 Task: Add Sprouts Organic Diced Green Chiles to the cart.
Action: Mouse moved to (37, 387)
Screenshot: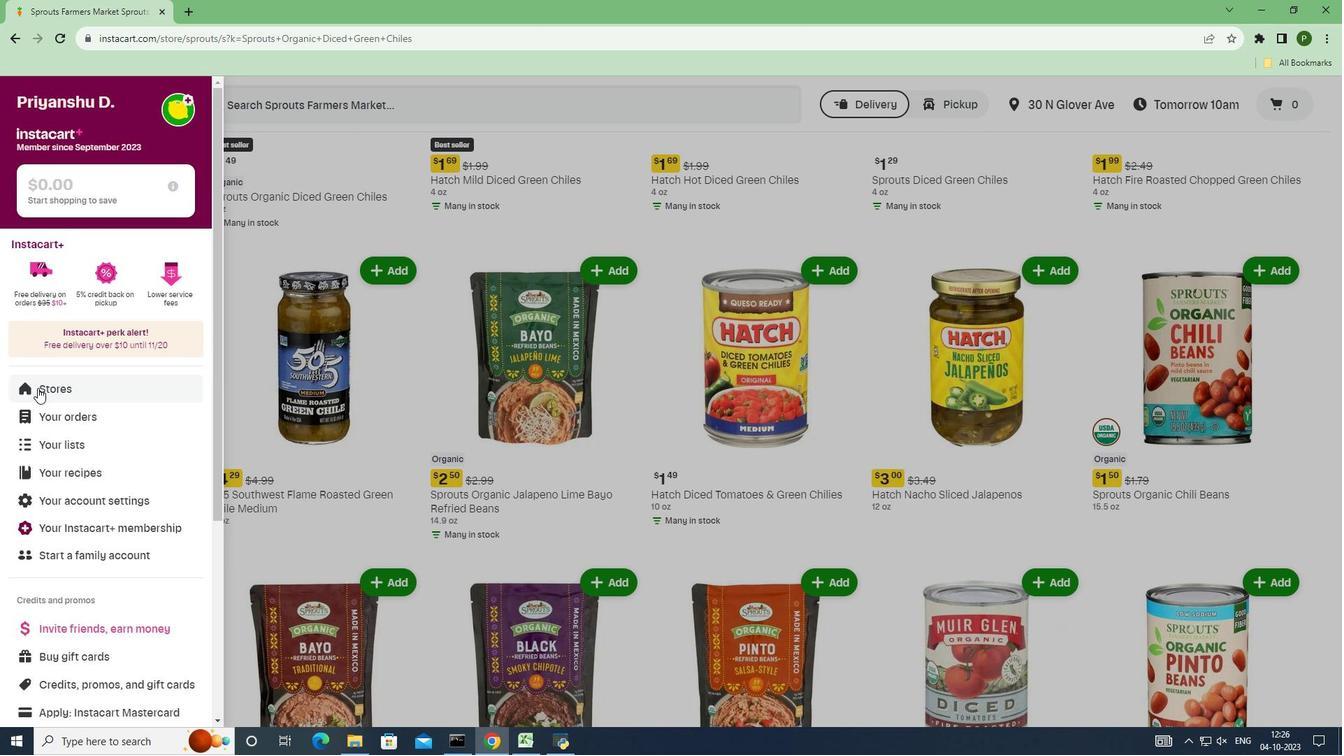 
Action: Mouse pressed left at (37, 387)
Screenshot: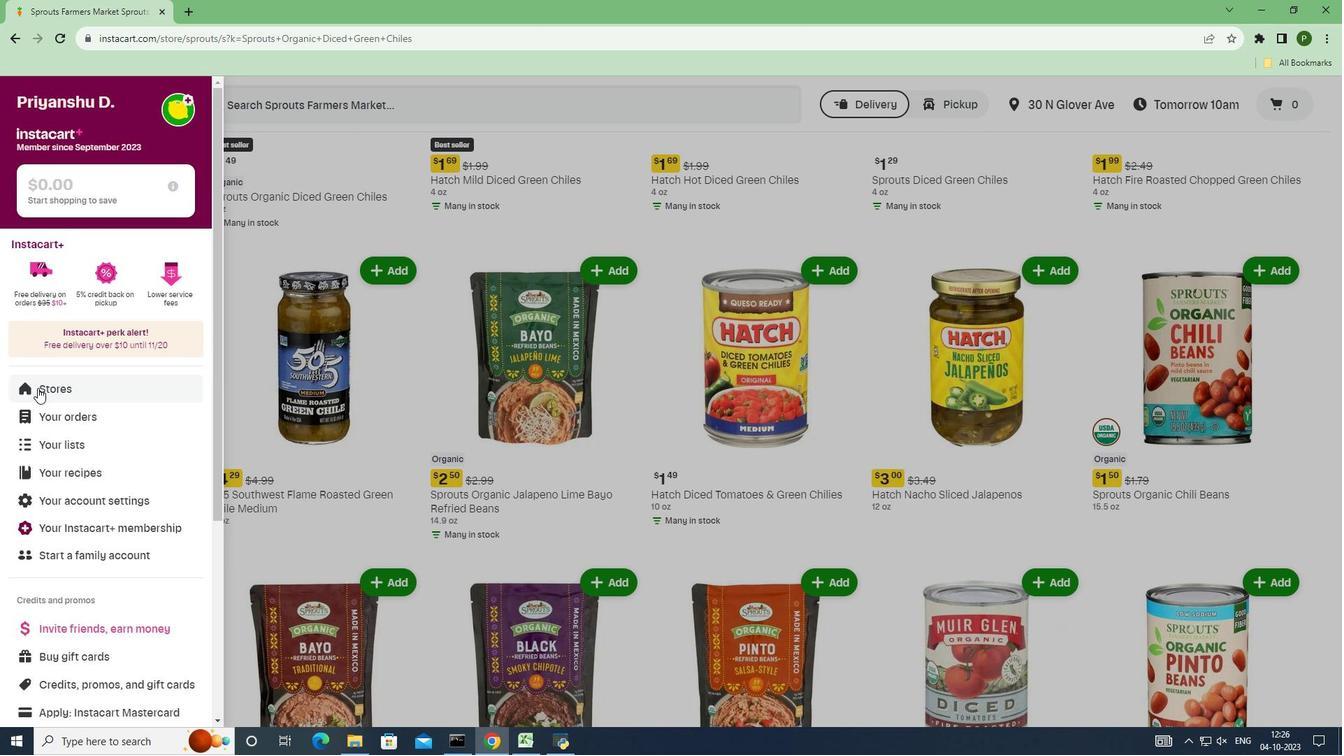 
Action: Mouse moved to (325, 164)
Screenshot: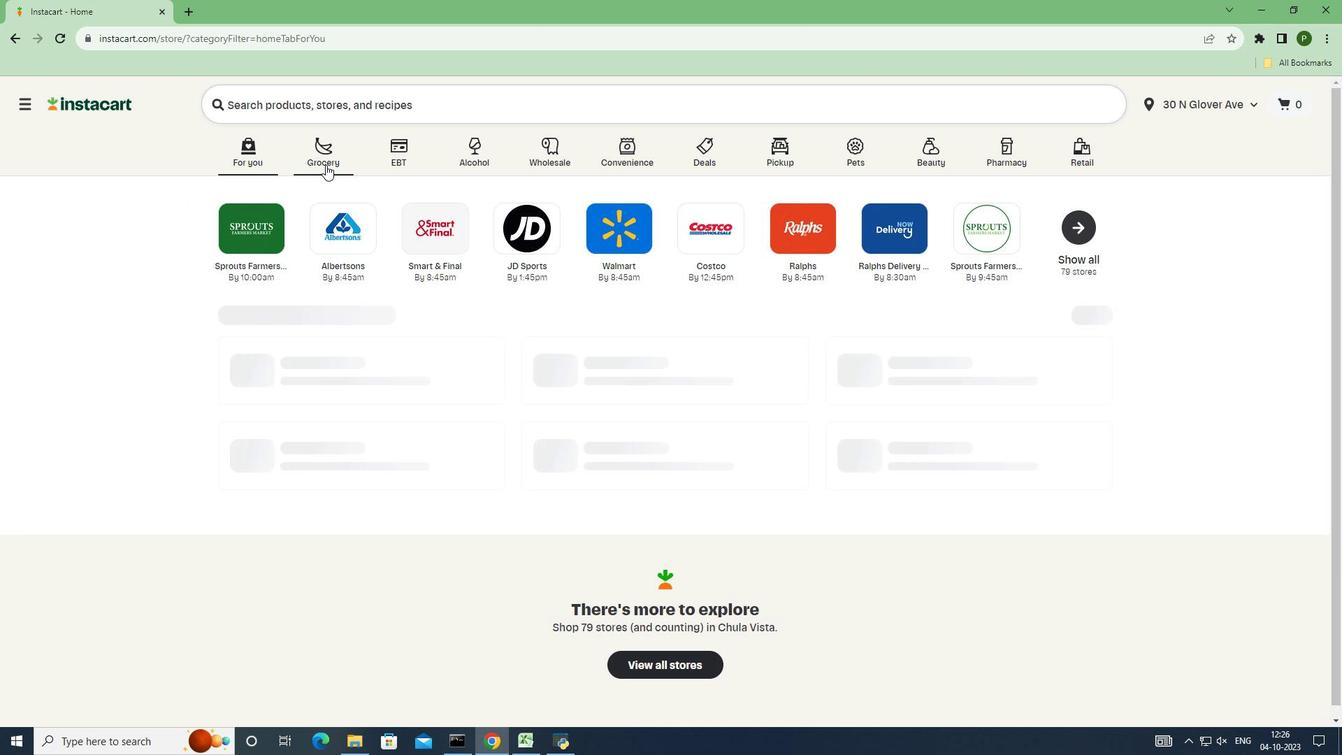 
Action: Mouse pressed left at (325, 164)
Screenshot: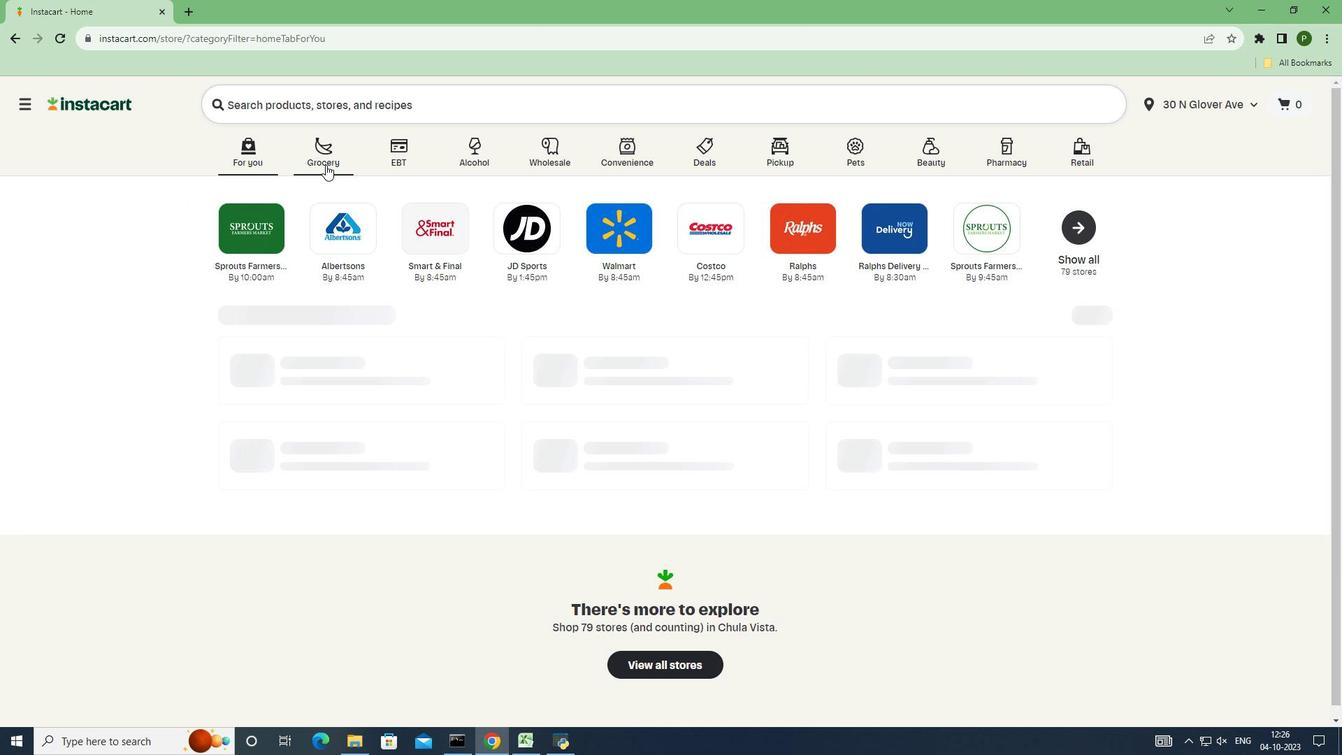 
Action: Mouse moved to (841, 334)
Screenshot: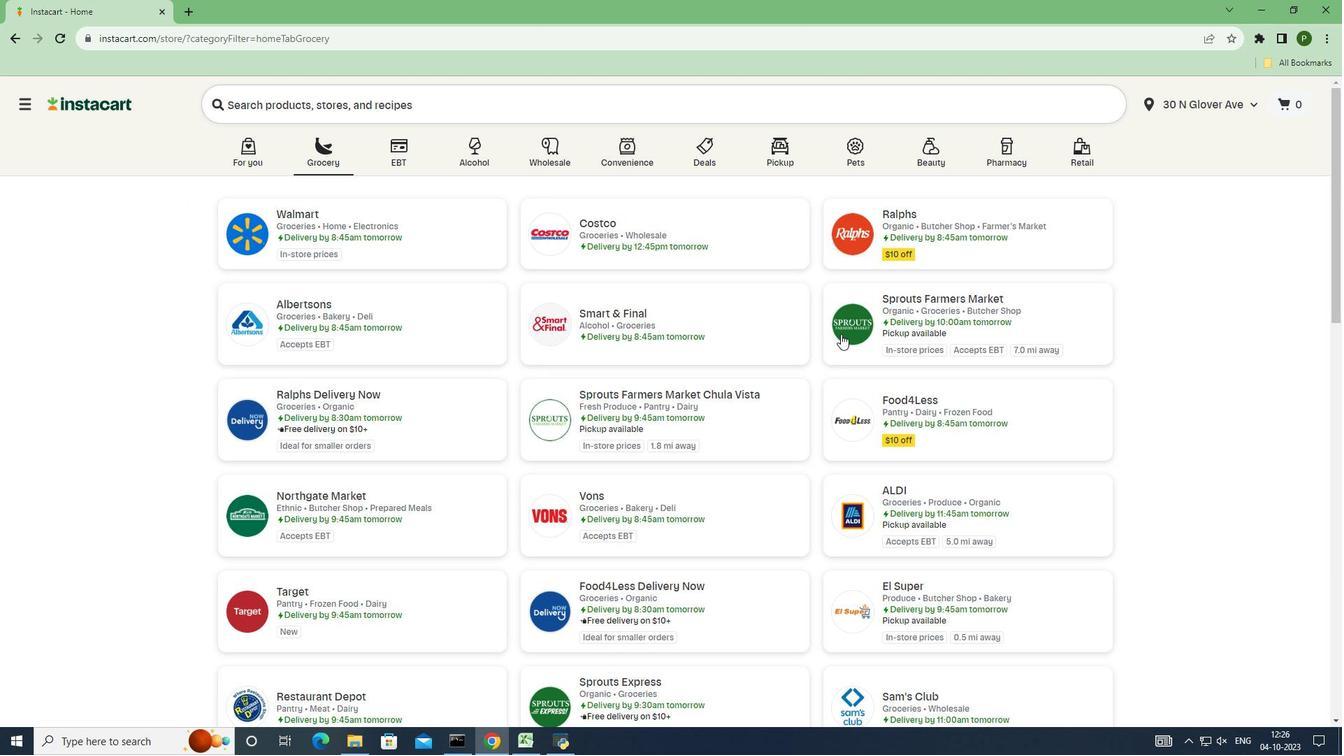 
Action: Mouse pressed left at (841, 334)
Screenshot: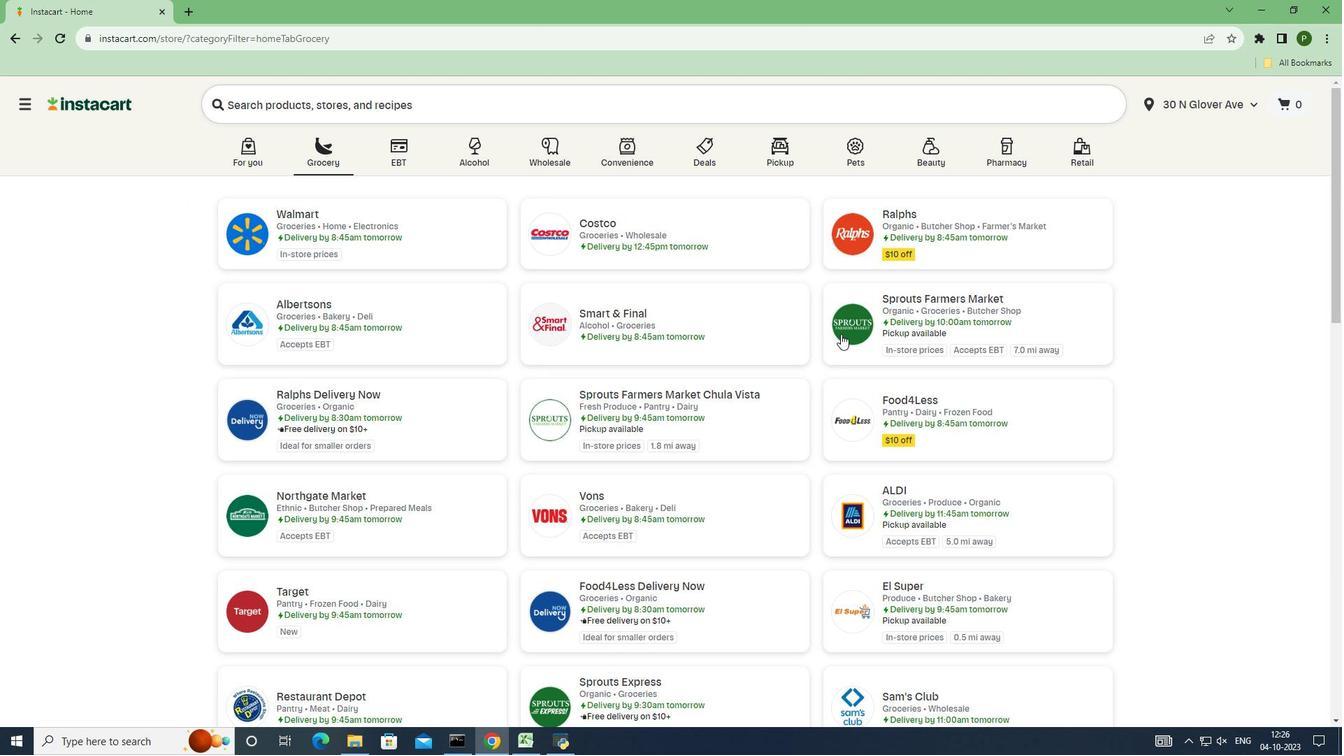 
Action: Mouse moved to (106, 400)
Screenshot: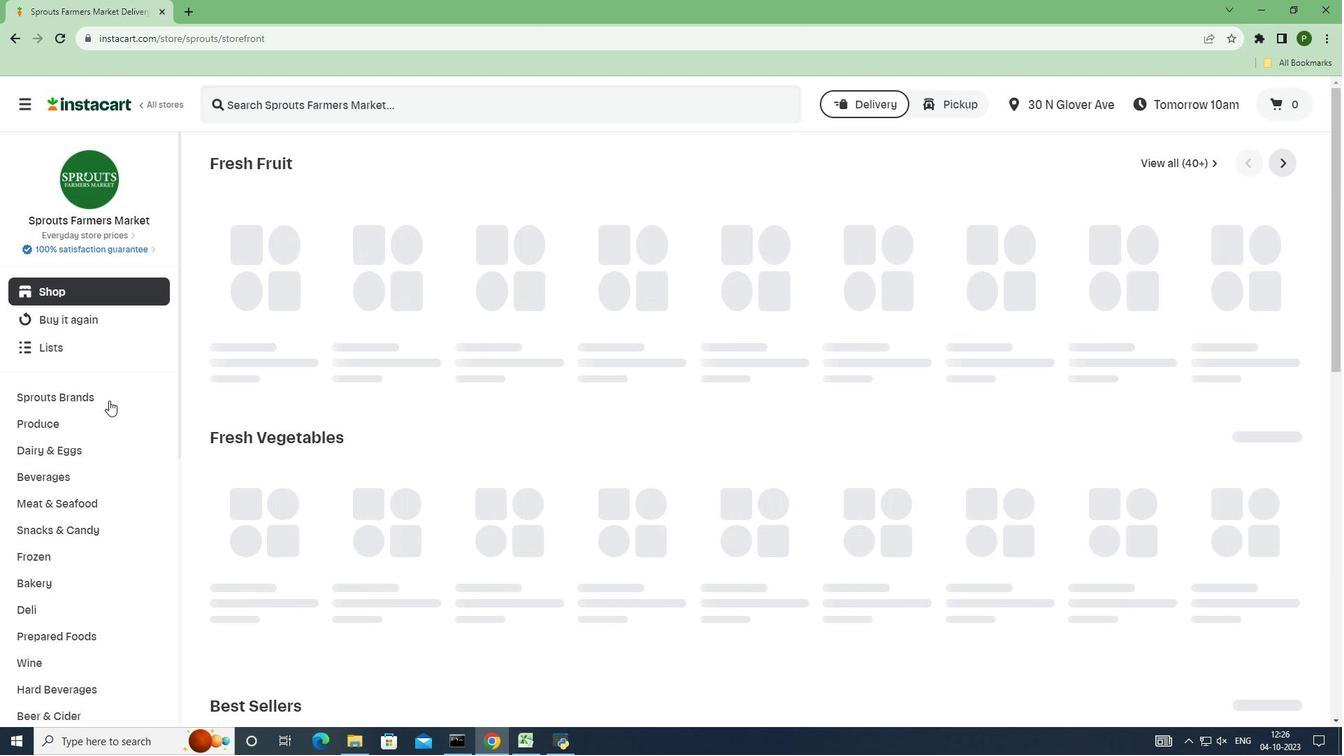 
Action: Mouse pressed left at (106, 400)
Screenshot: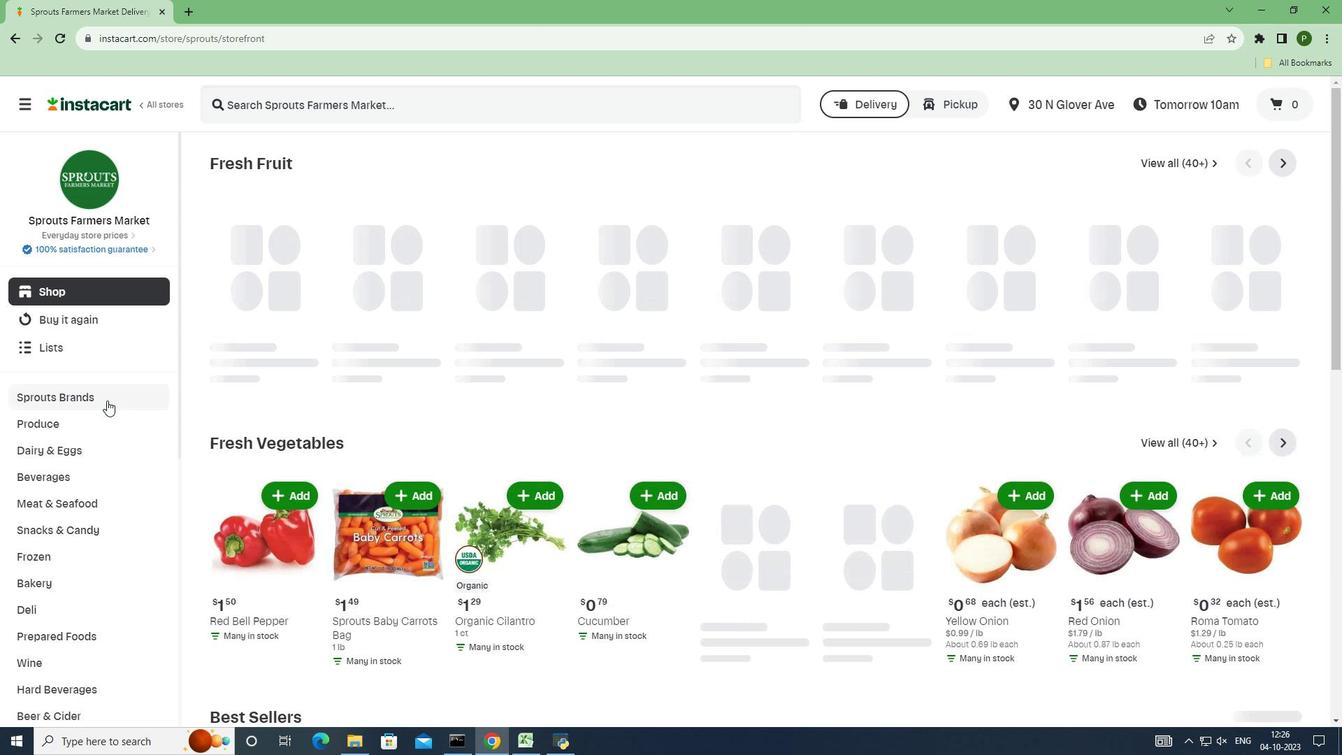 
Action: Mouse moved to (83, 500)
Screenshot: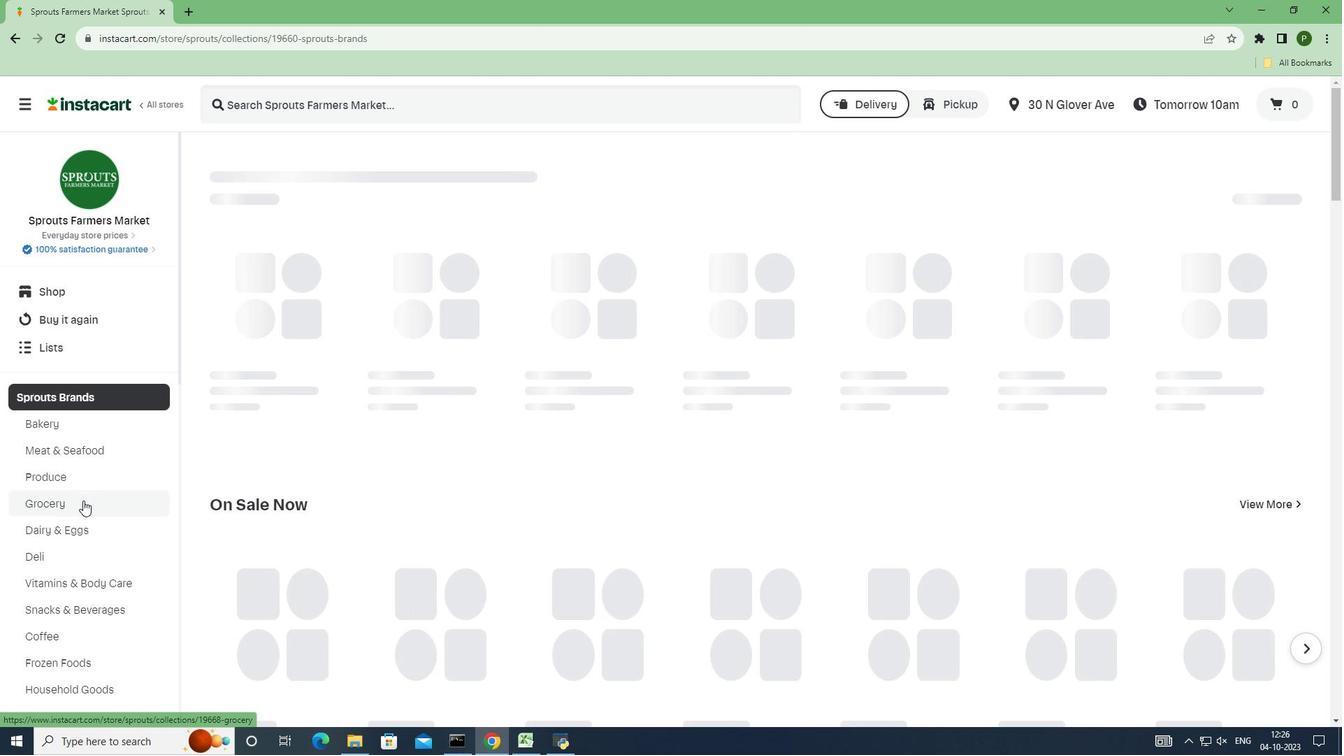 
Action: Mouse pressed left at (83, 500)
Screenshot: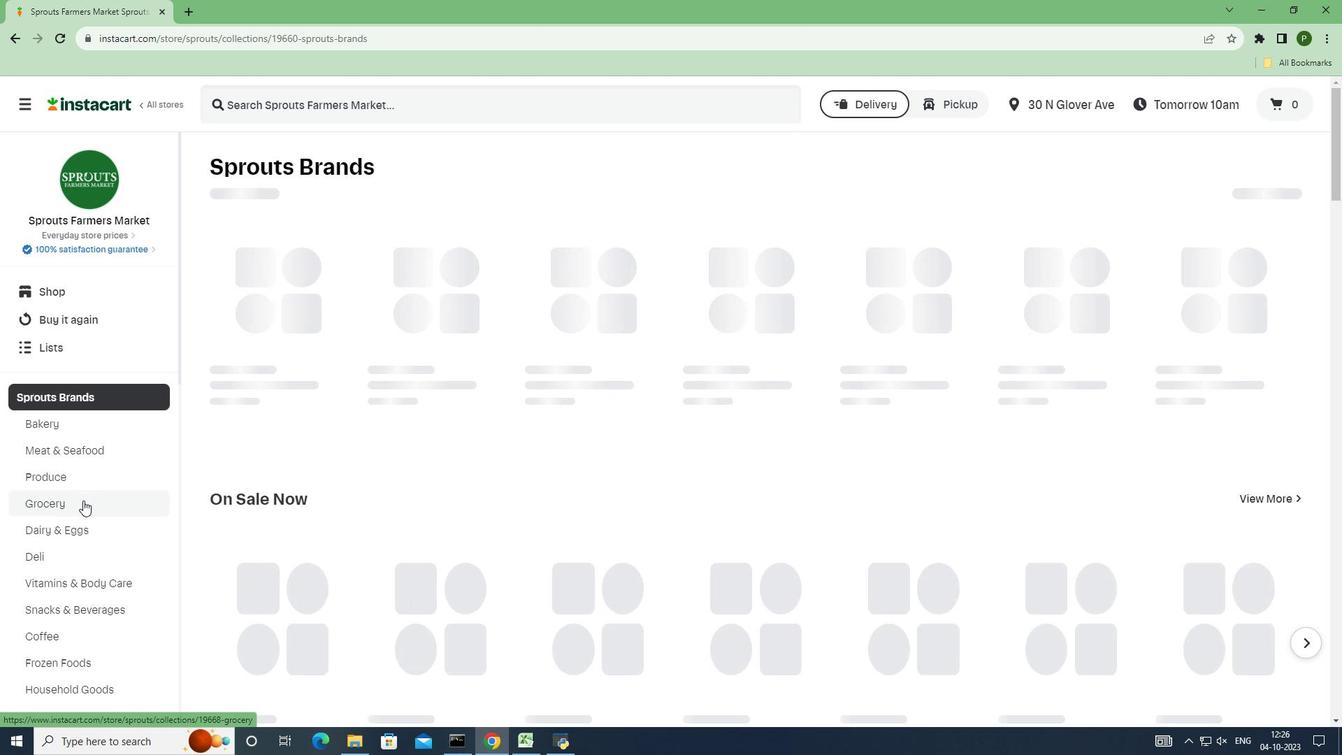 
Action: Mouse moved to (255, 272)
Screenshot: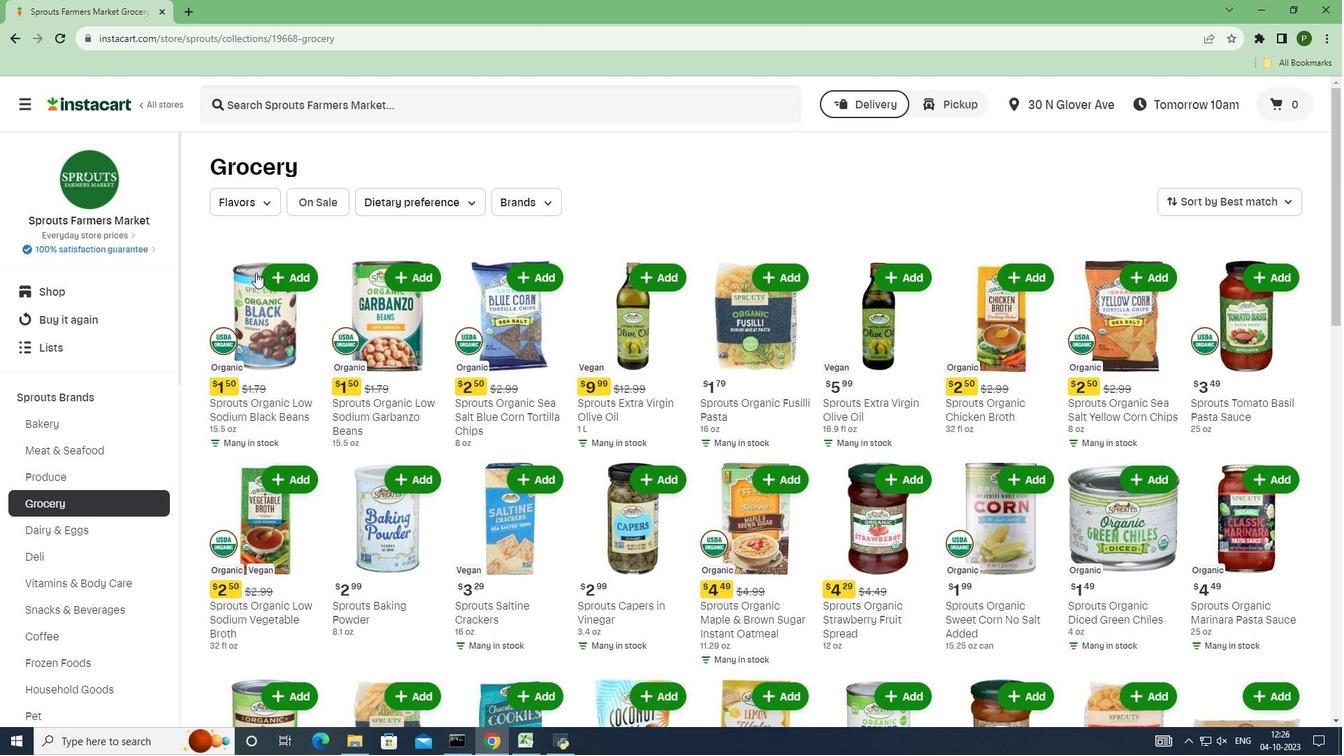 
Action: Mouse scrolled (255, 271) with delta (0, 0)
Screenshot: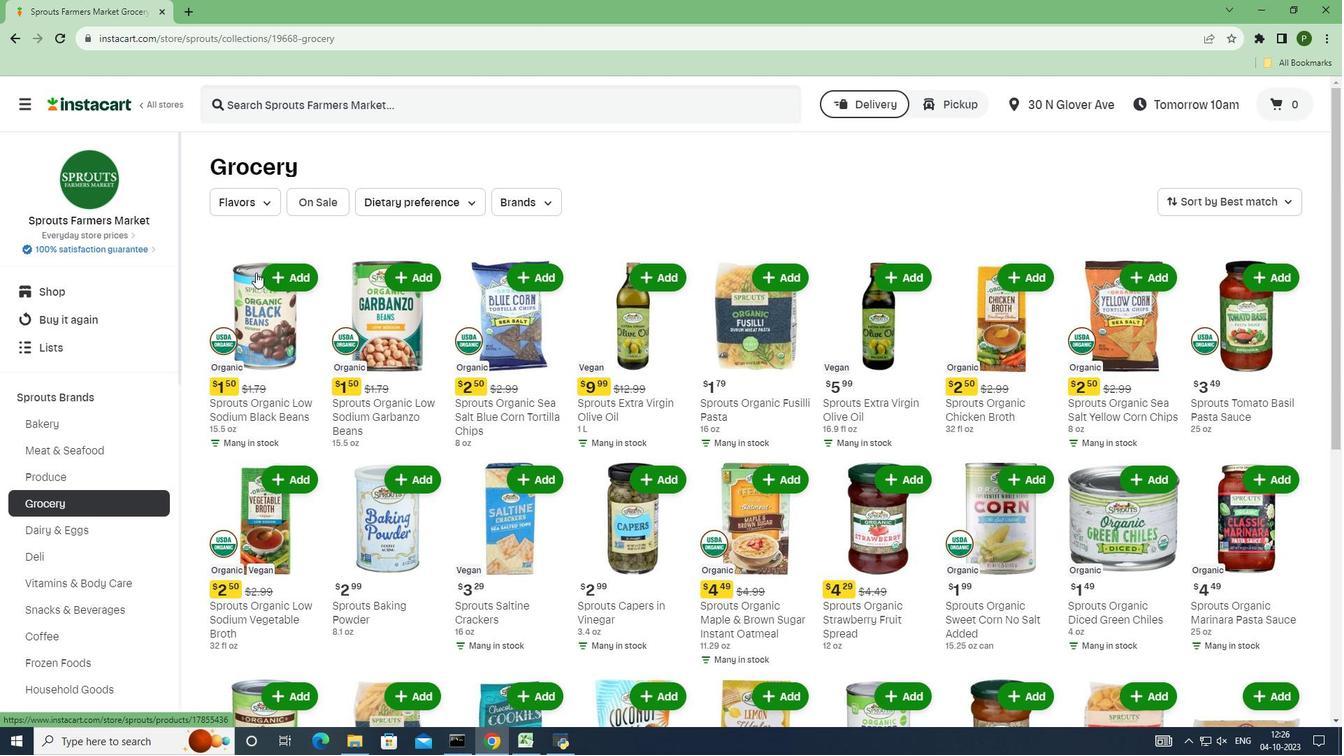 
Action: Mouse moved to (267, 282)
Screenshot: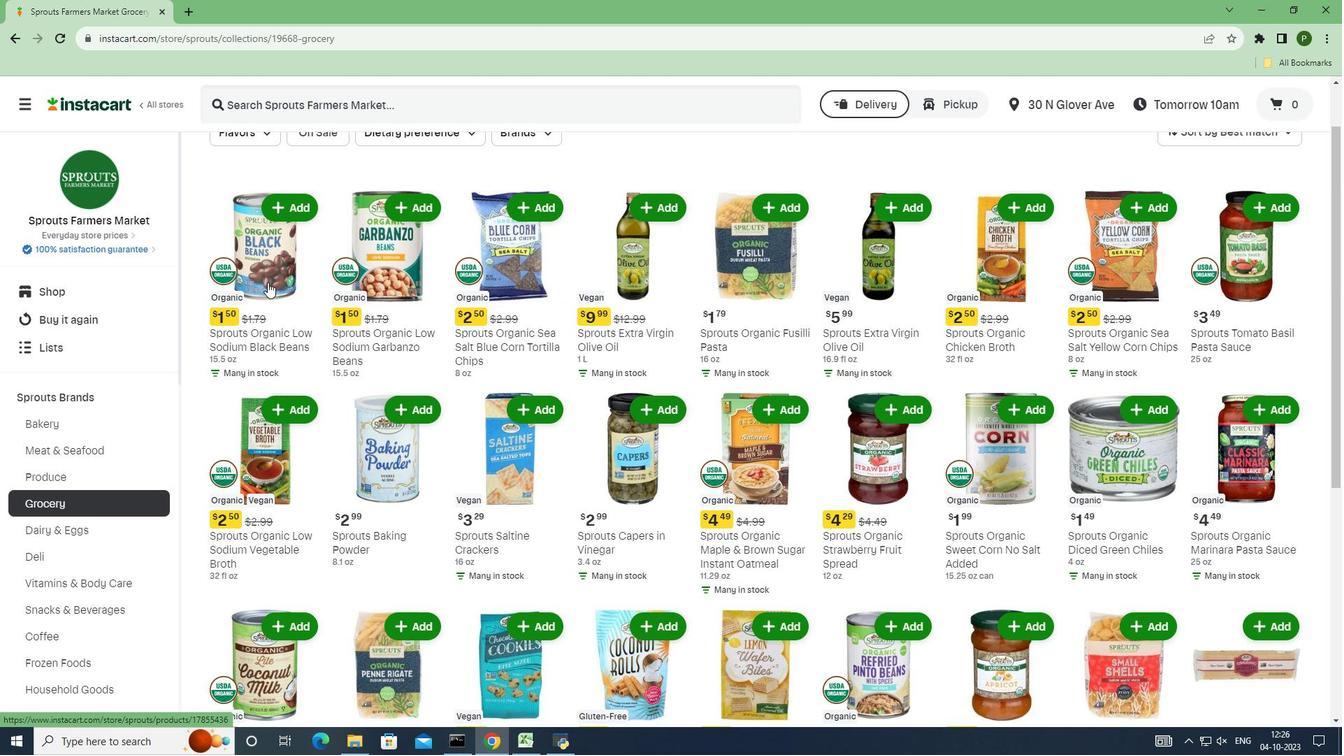 
Action: Mouse scrolled (267, 281) with delta (0, 0)
Screenshot: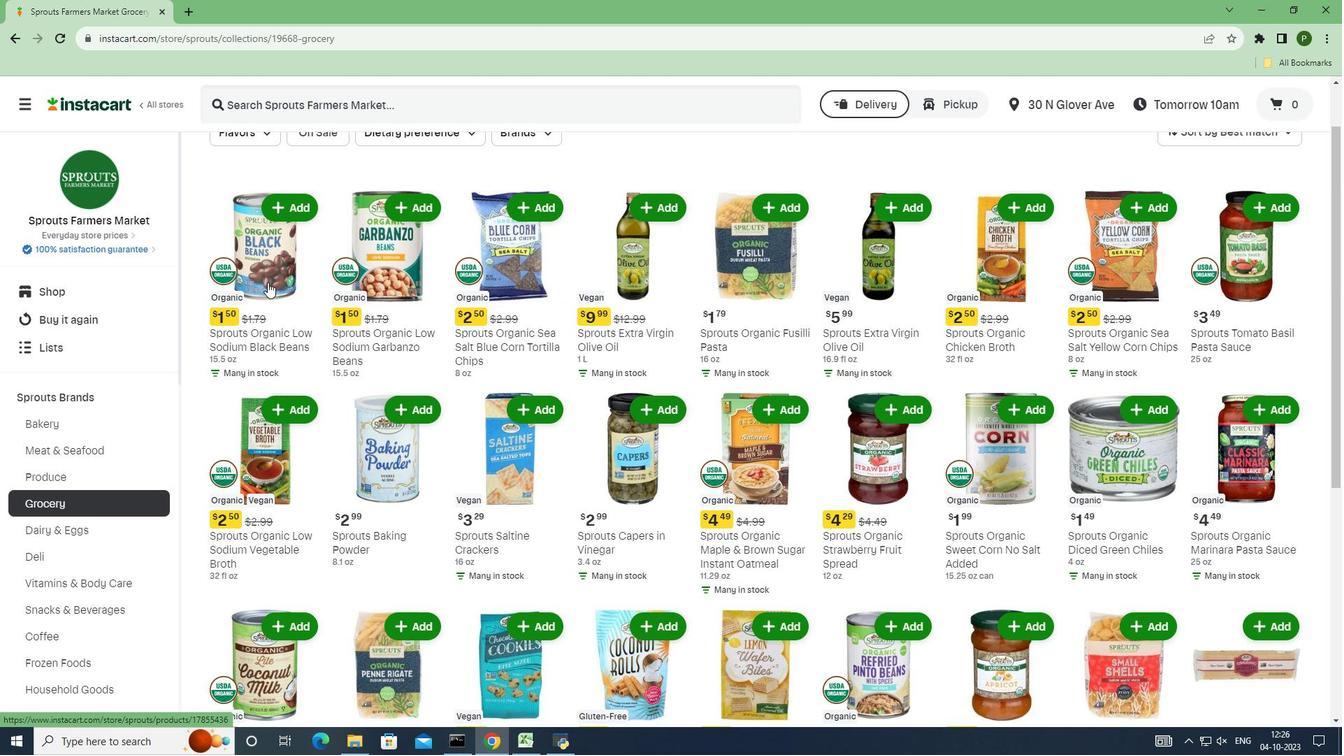 
Action: Mouse moved to (1100, 336)
Screenshot: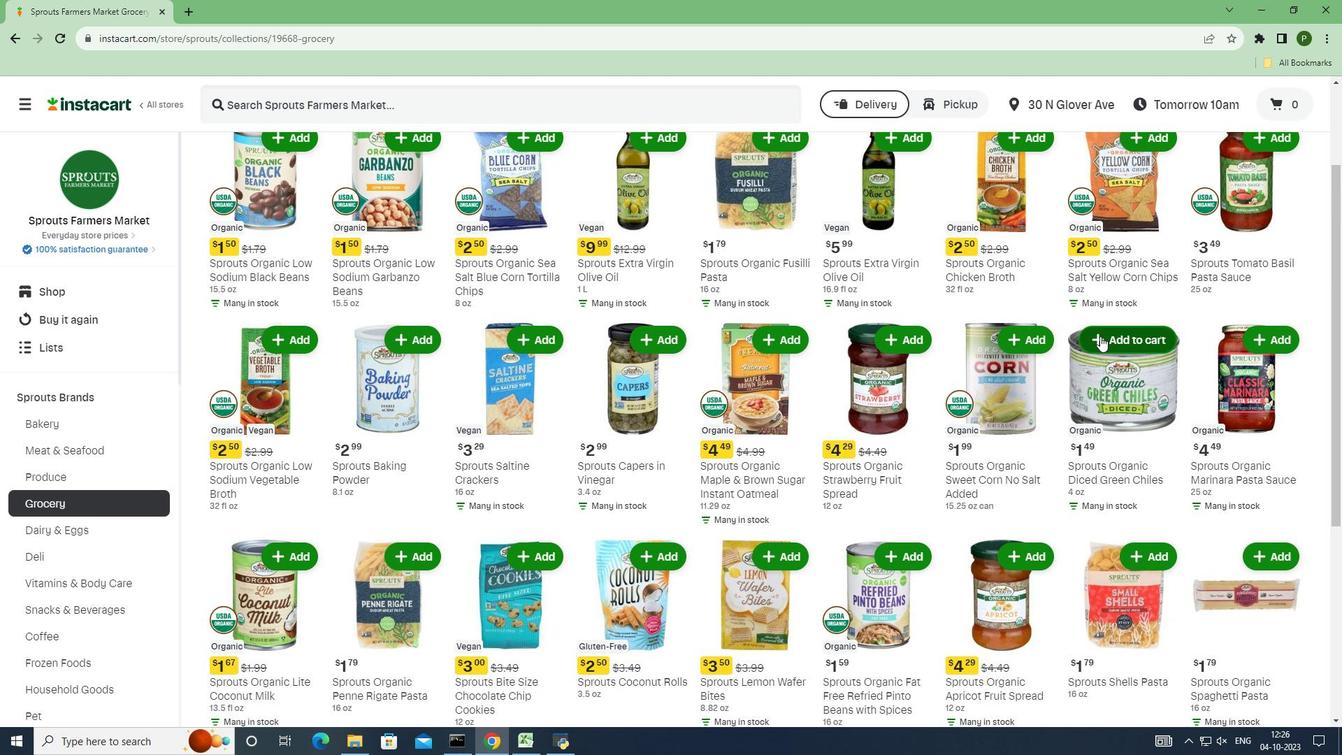 
Action: Mouse pressed left at (1100, 336)
Screenshot: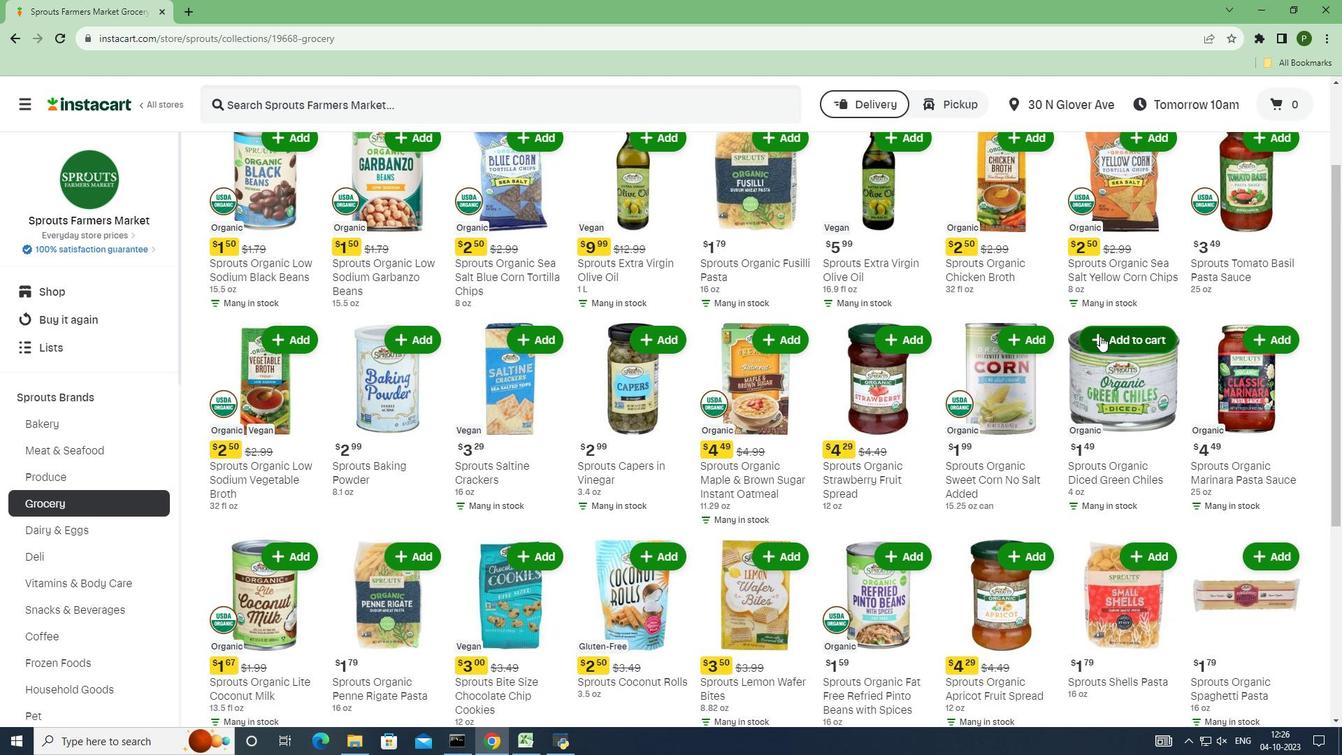 
